 Task: Create New Customer with Customer Name: LocalShop, Billing Address Line1: 3646 Walton Street, Billing Address Line2:  Salt Lake City, Billing Address Line3:  Utah 84104, Cell Number: 732-429-7735
Action: Mouse pressed left at (146, 26)
Screenshot: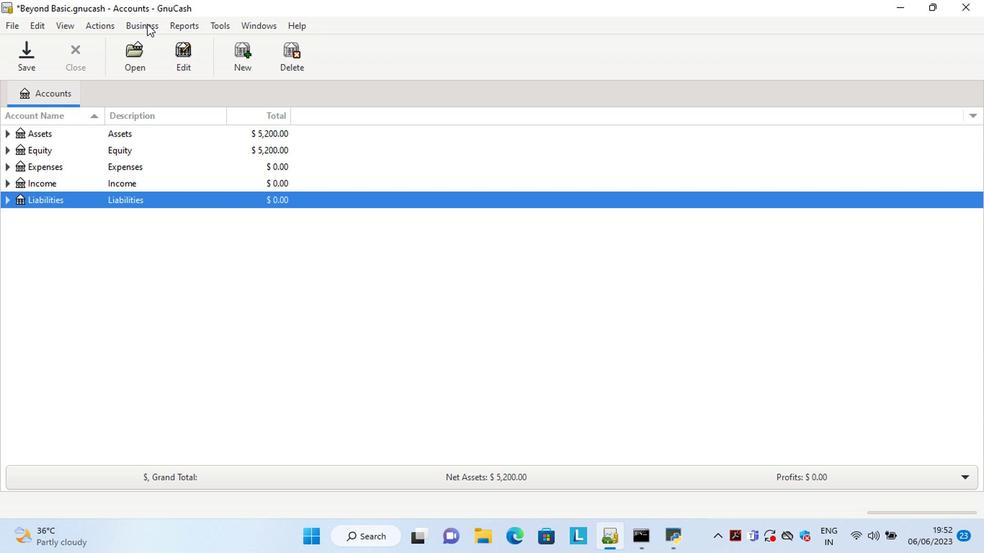 
Action: Mouse moved to (315, 65)
Screenshot: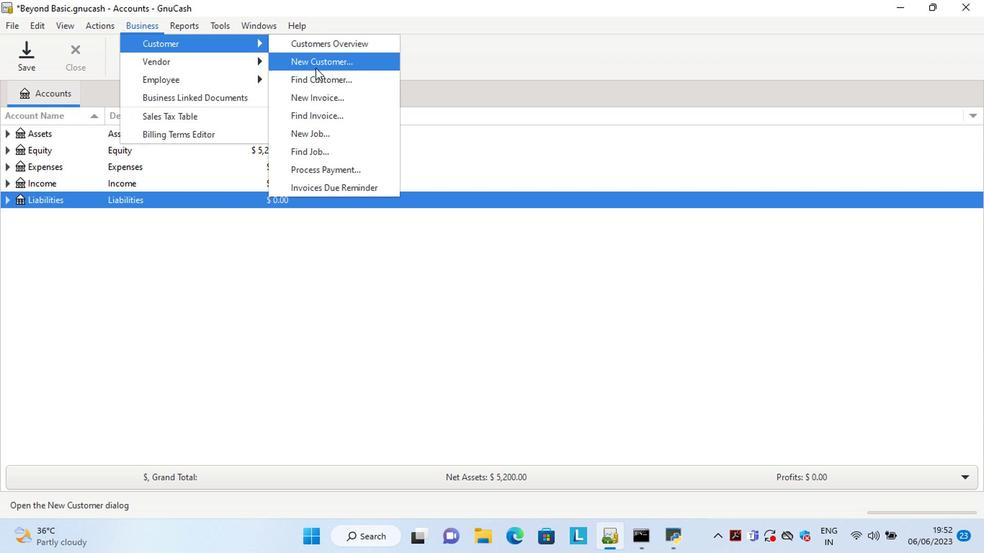 
Action: Mouse pressed left at (315, 65)
Screenshot: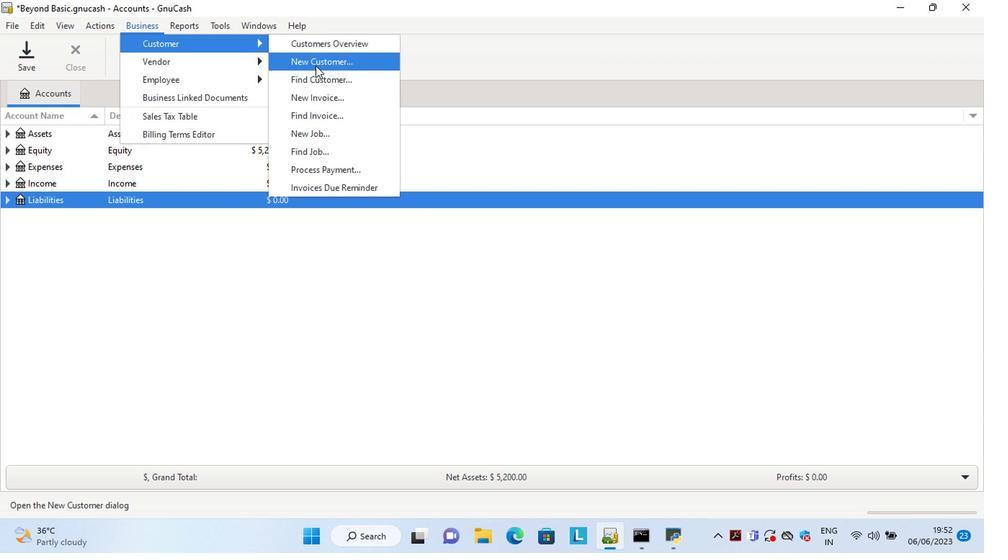 
Action: Mouse moved to (734, 331)
Screenshot: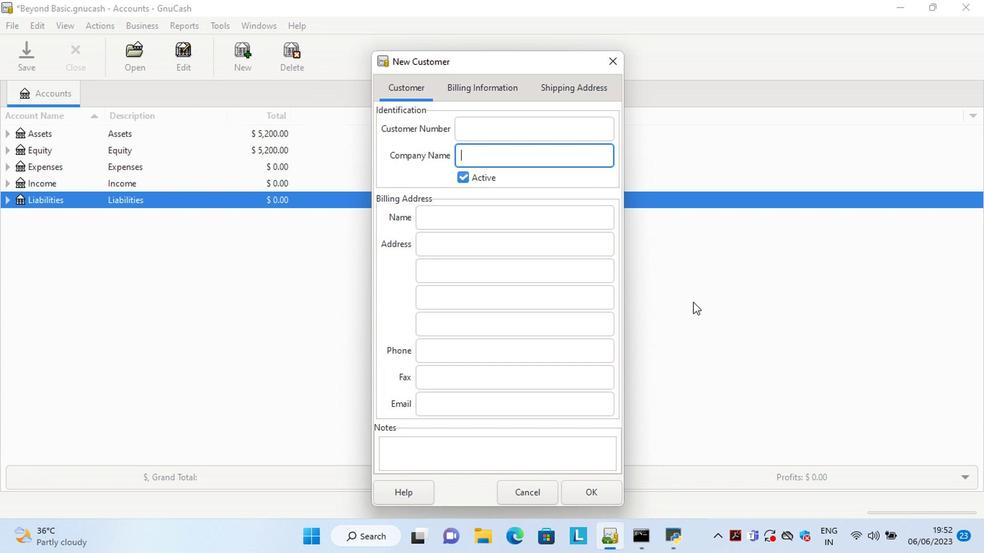 
Action: Key pressed <Key.shift>Local<Key.shift>Shop<Key.tab><Key.tab><Key.tab>3646<Key.space><Key.shift>Walton<Key.space><Key.shift>Street<Key.tab><Key.shift>Sal<Key.tab>u<Key.tab><Key.tab>732-429-7735
Screenshot: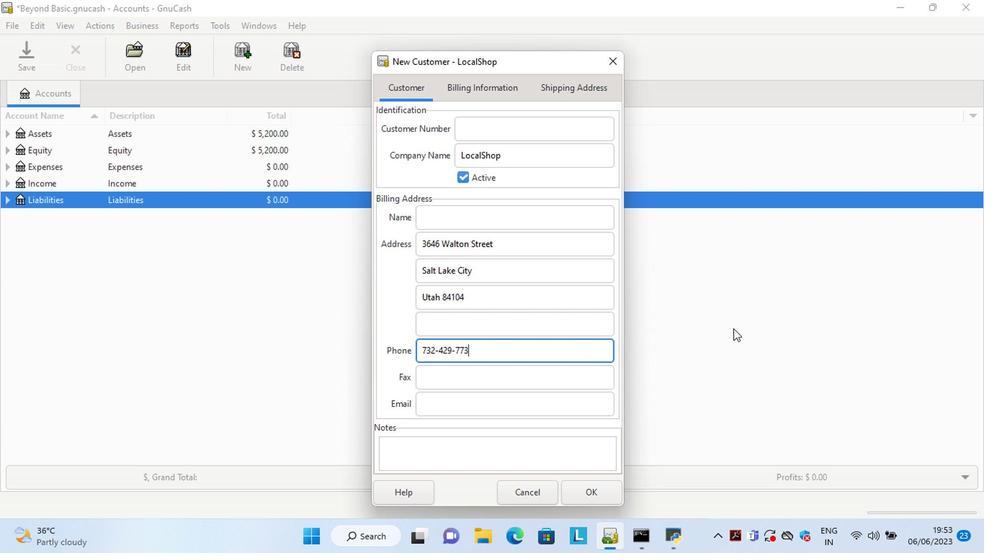 
Action: Mouse moved to (584, 498)
Screenshot: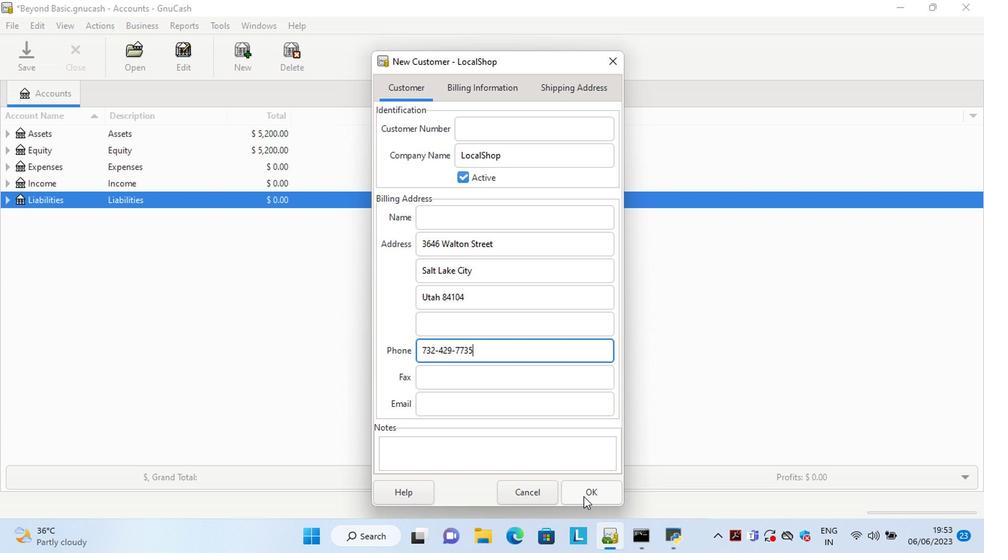 
Action: Mouse pressed left at (584, 498)
Screenshot: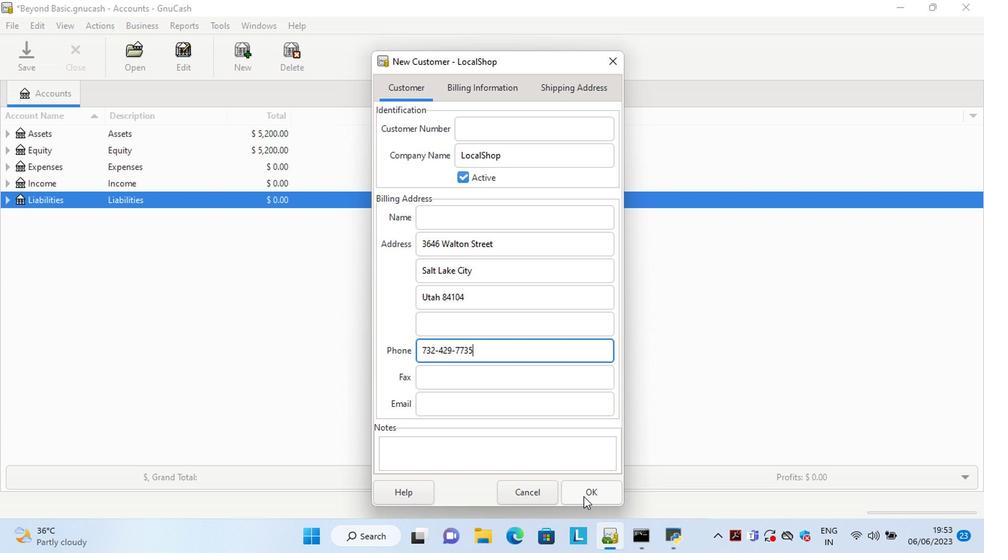 
Action: Mouse moved to (584, 498)
Screenshot: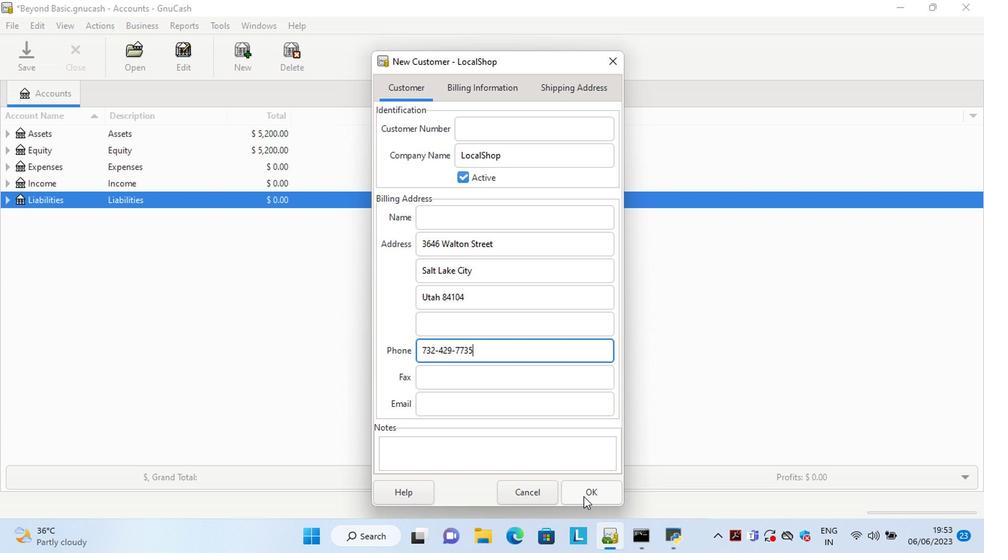 
